 Task: Create new folder.
Action: Mouse moved to (1135, 63)
Screenshot: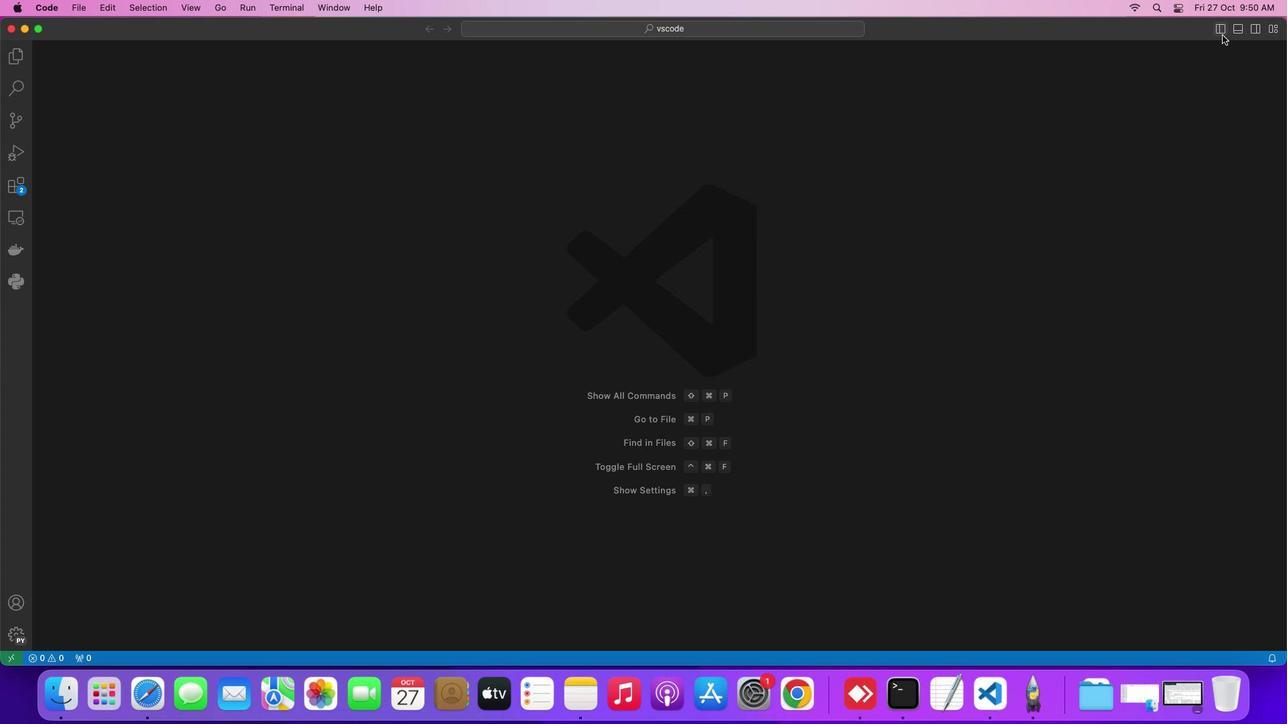 
Action: Mouse pressed left at (1135, 63)
Screenshot: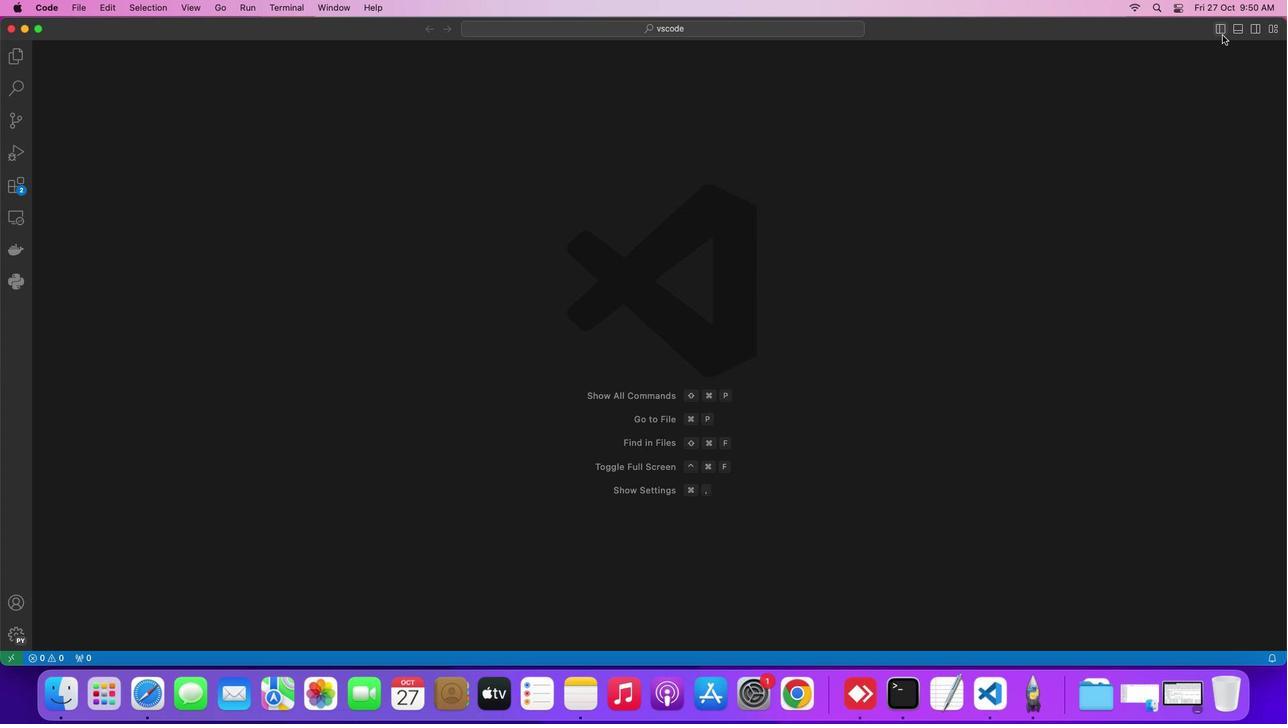 
Action: Mouse moved to (159, 92)
Screenshot: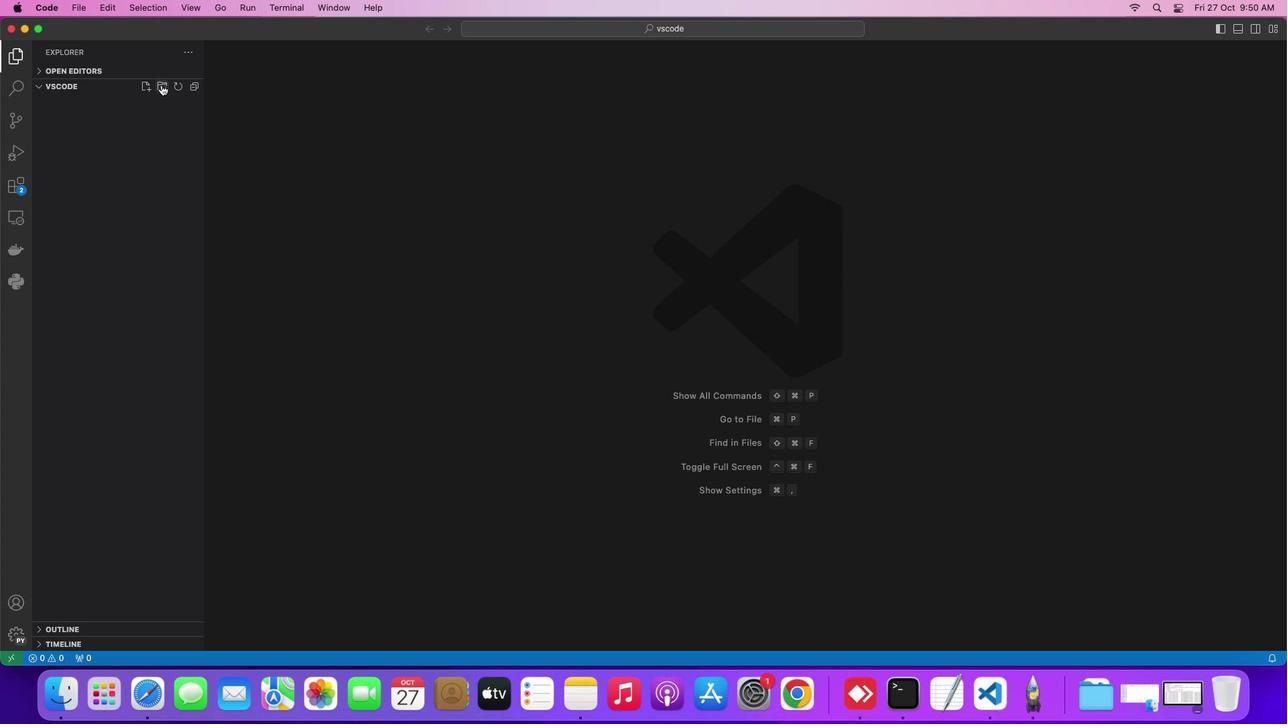 
Action: Mouse pressed left at (159, 92)
Screenshot: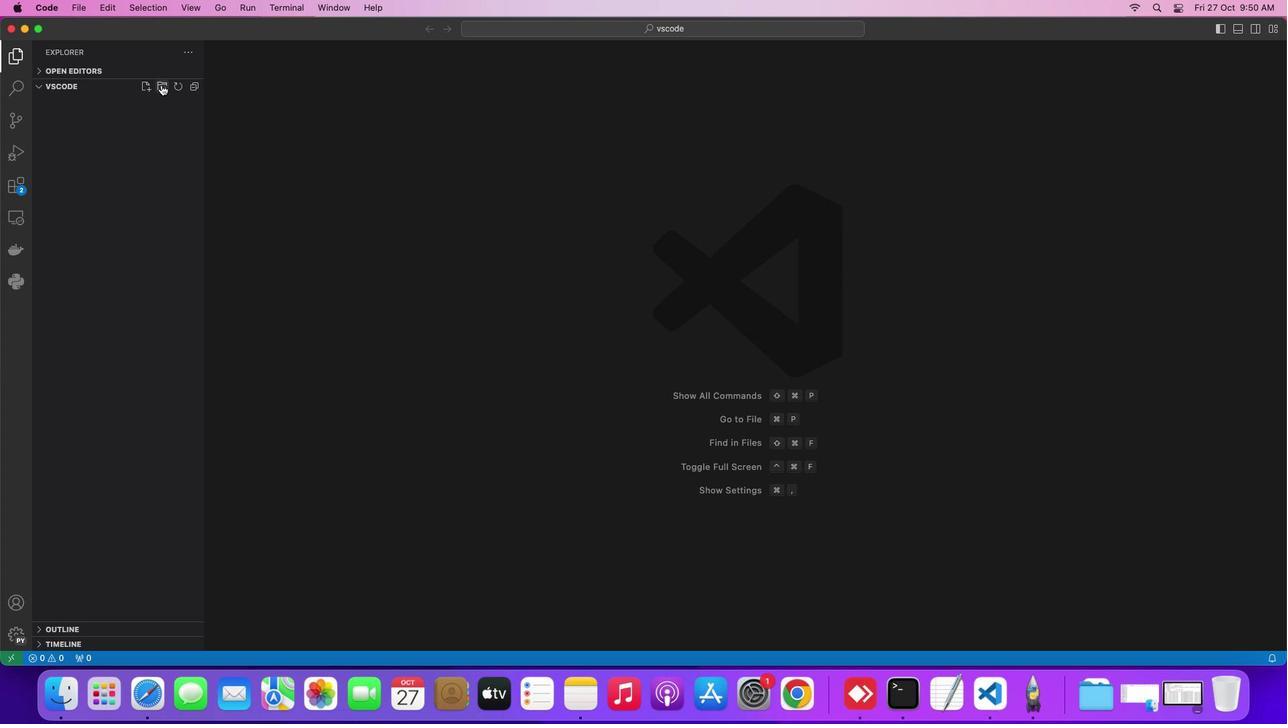 
Action: Mouse moved to (327, 103)
Screenshot: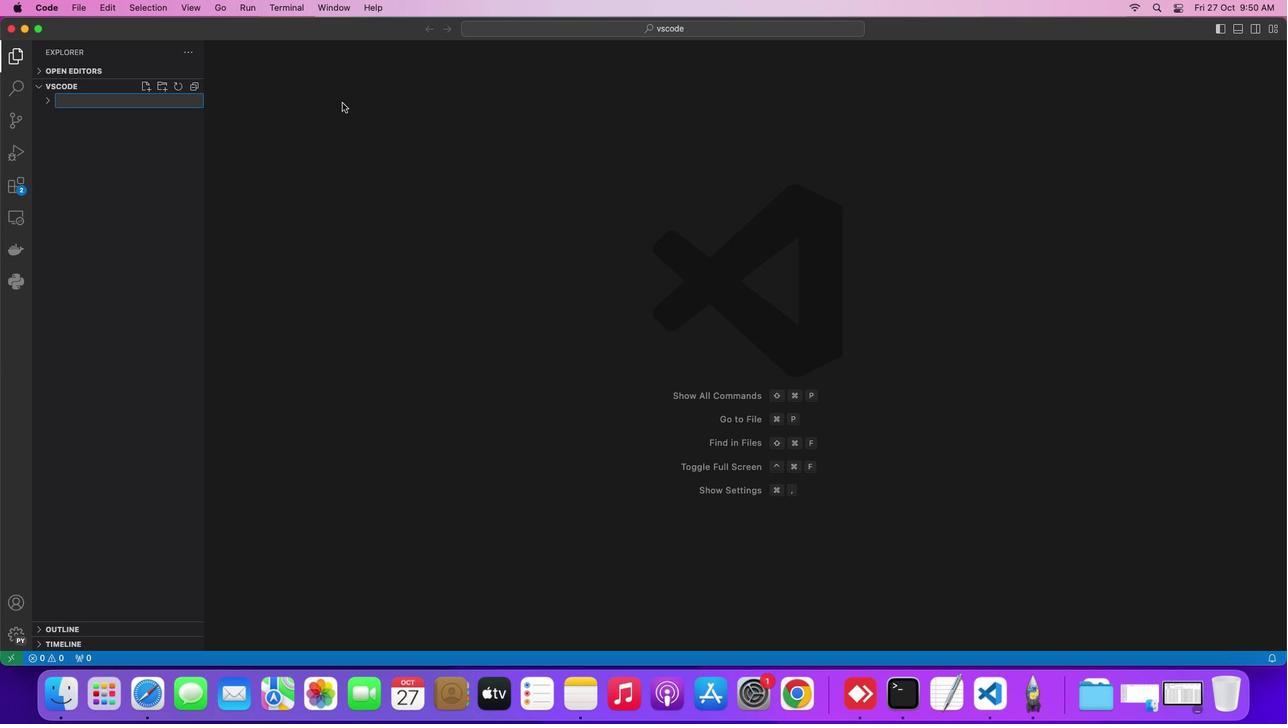 
